 Task: Create List Landlord Insurance in Board Content Marketing Campaigns to Workspace Enterprise Resource Planning
Action: Mouse moved to (71, 257)
Screenshot: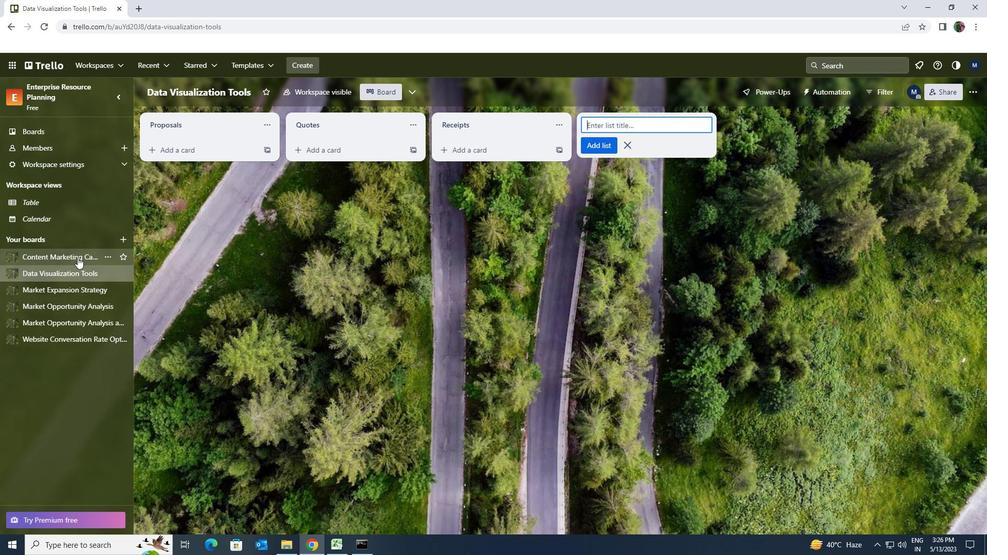 
Action: Mouse pressed left at (71, 257)
Screenshot: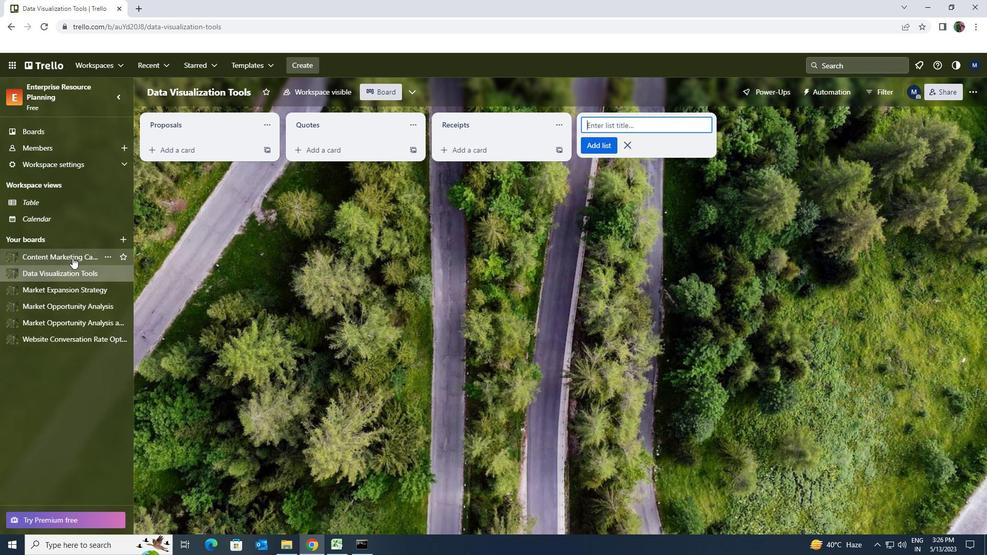 
Action: Mouse moved to (454, 124)
Screenshot: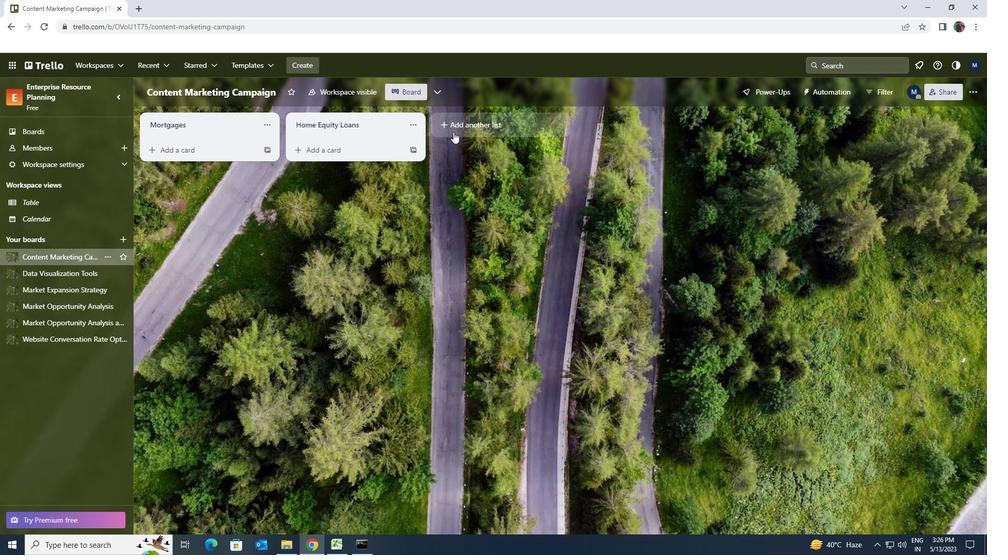 
Action: Mouse pressed left at (454, 124)
Screenshot: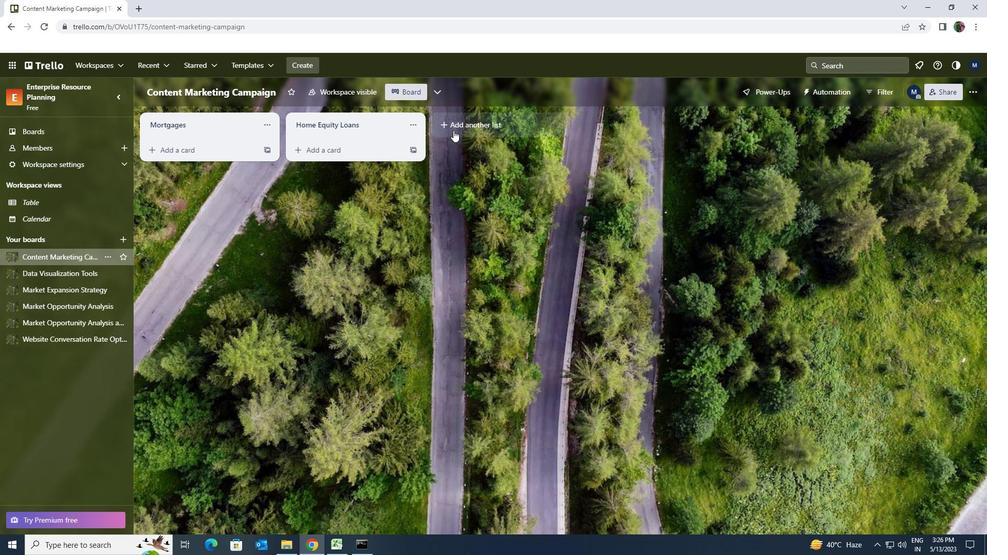 
Action: Key pressed <Key.shift>LANDLORD<Key.space><Key.shift>INSURANCE
Screenshot: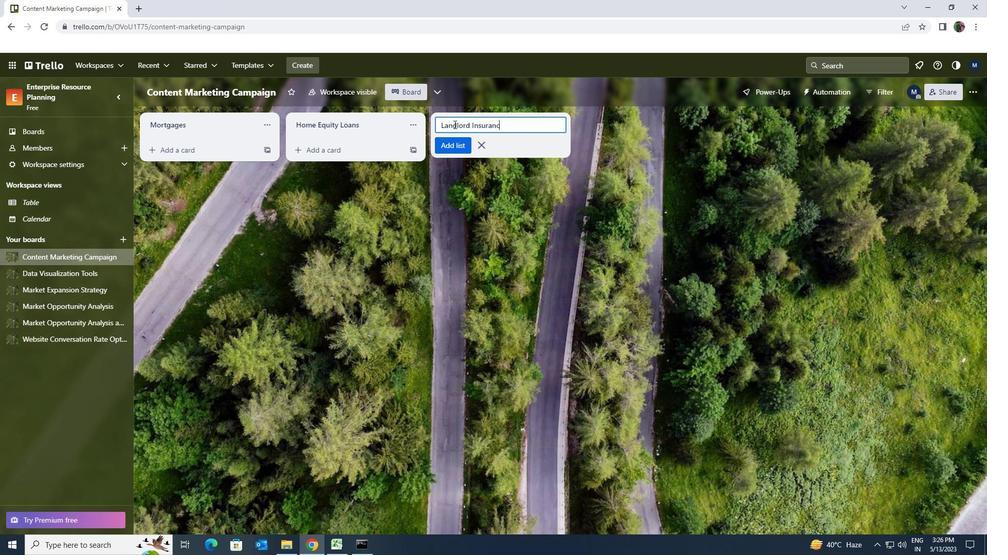 
Action: Mouse moved to (455, 146)
Screenshot: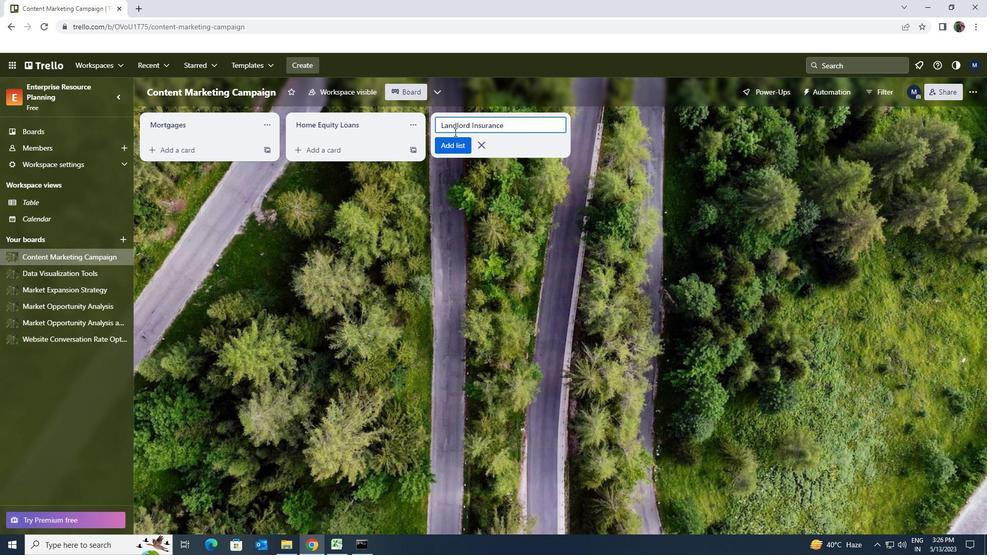 
Action: Mouse pressed left at (455, 146)
Screenshot: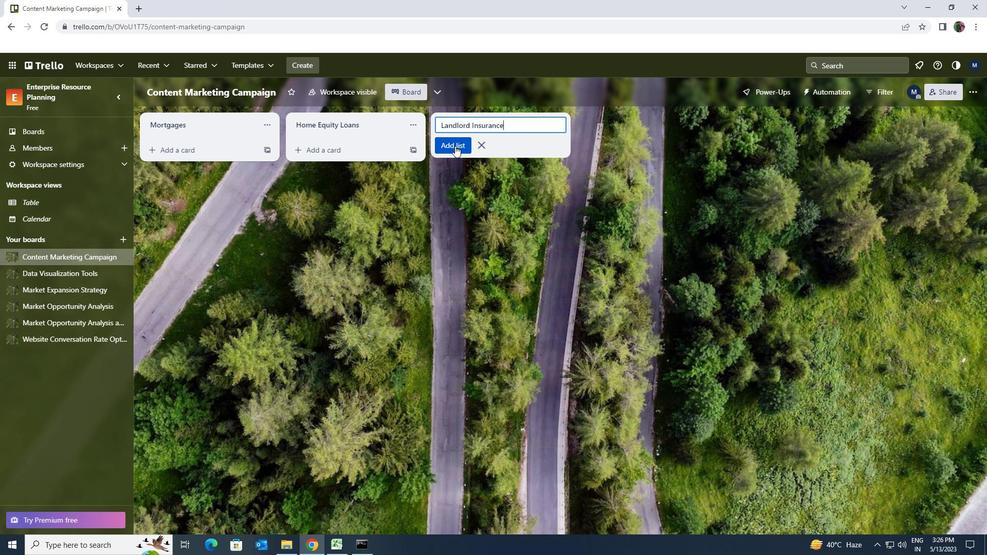 
